 Task: Show detail of activity.
Action: Mouse pressed left at (879, 266)
Screenshot: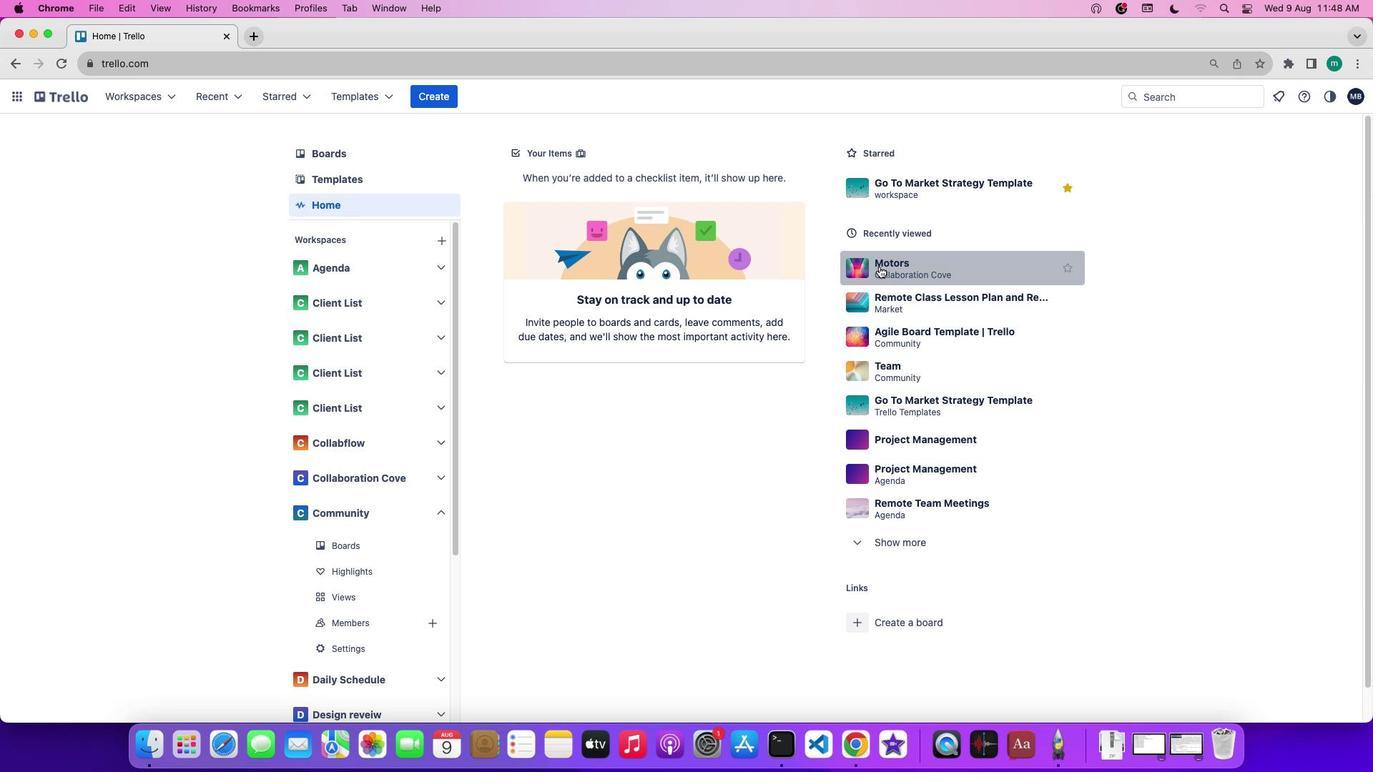 
Action: Mouse moved to (334, 497)
Screenshot: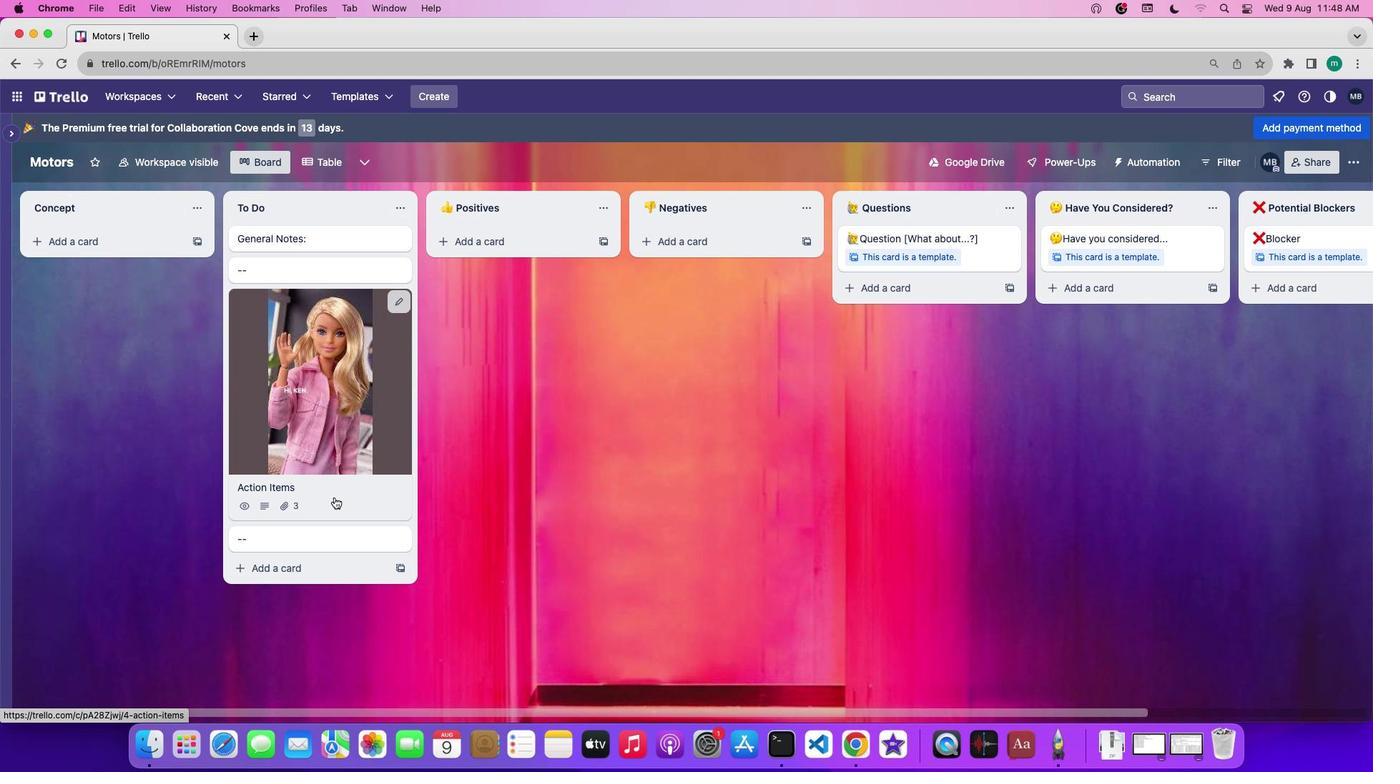 
Action: Mouse pressed left at (334, 497)
Screenshot: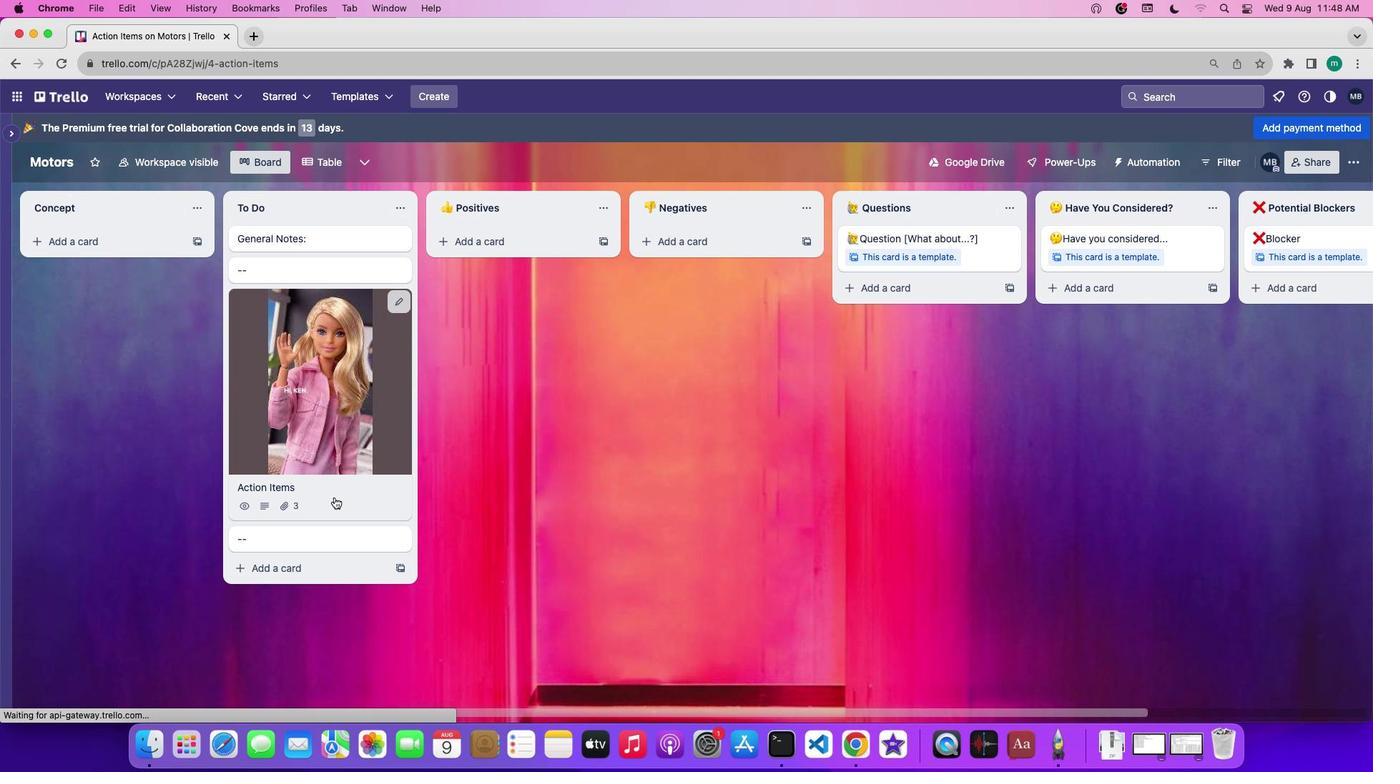 
Action: Mouse moved to (668, 483)
Screenshot: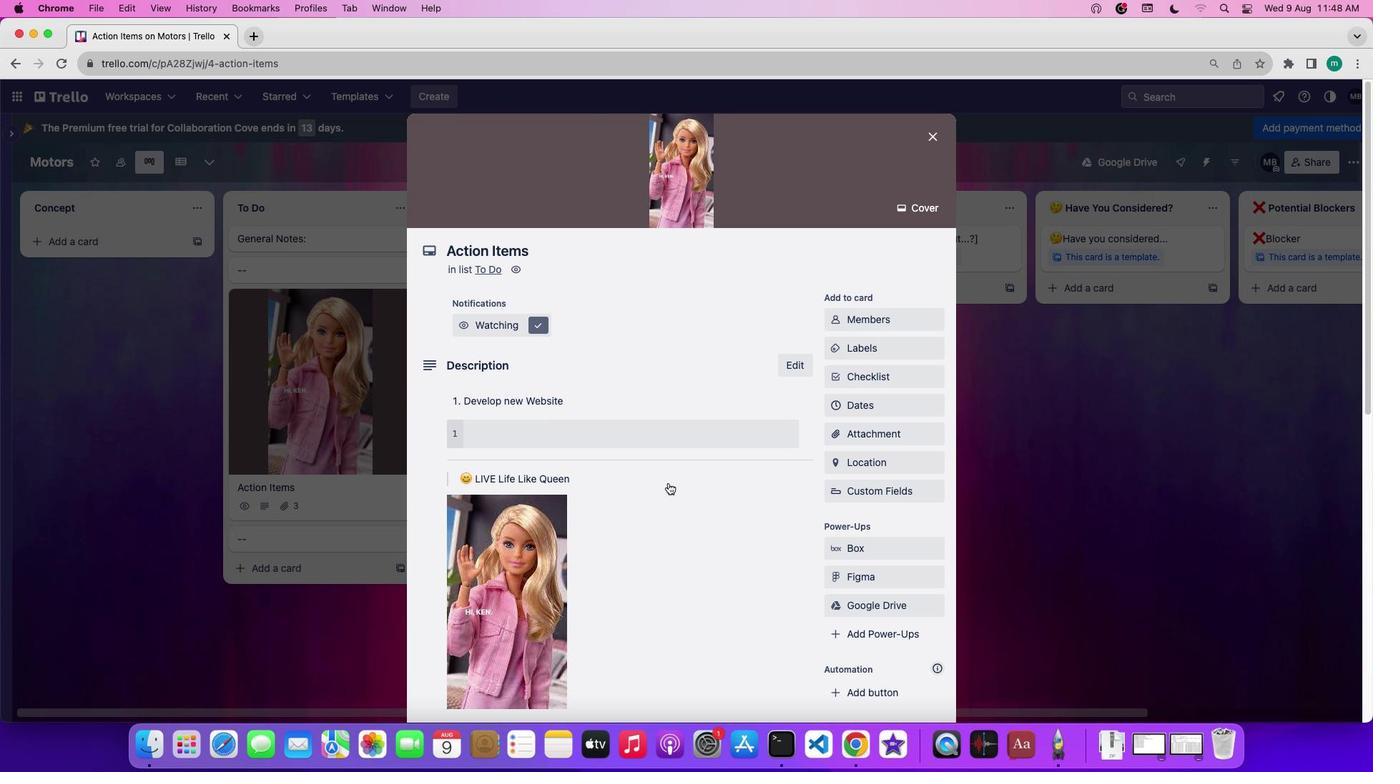 
Action: Mouse scrolled (668, 483) with delta (0, 0)
Screenshot: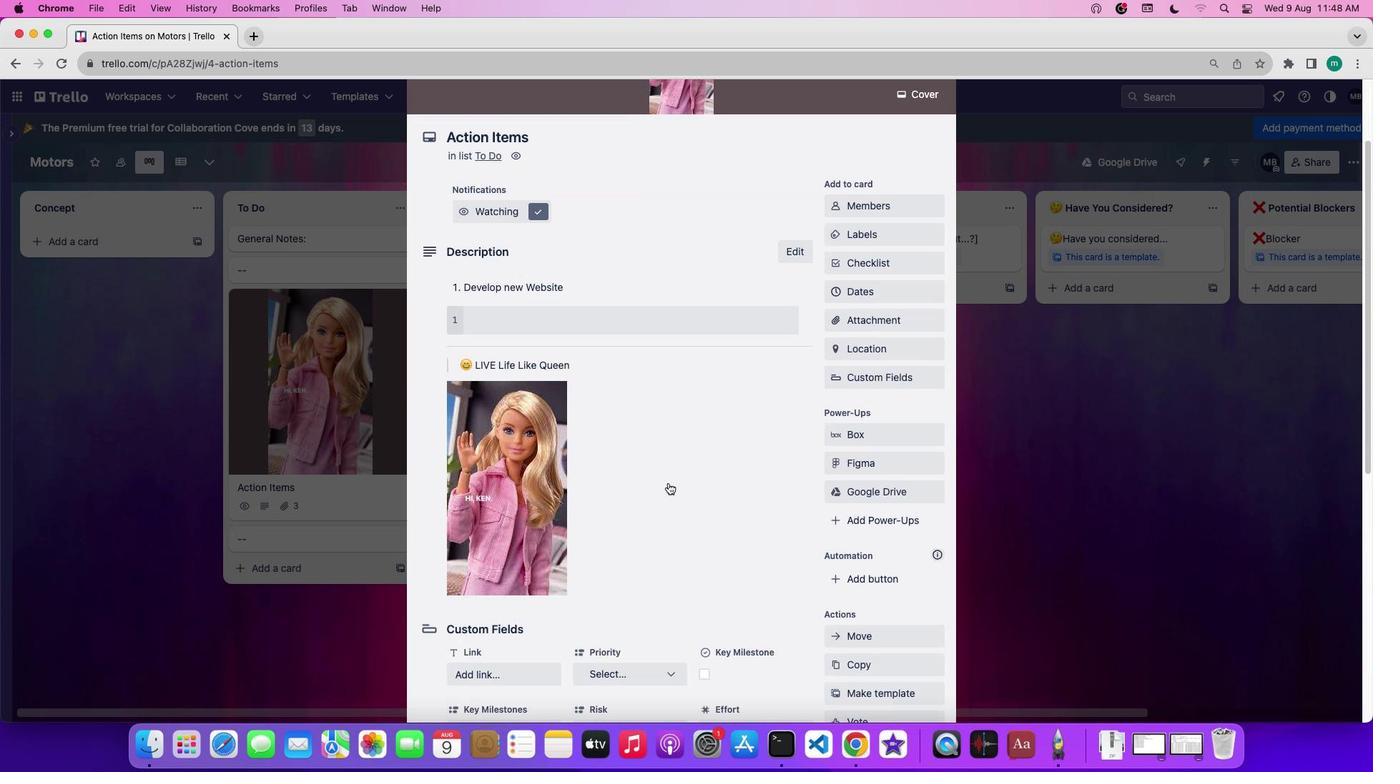 
Action: Mouse scrolled (668, 483) with delta (0, 0)
Screenshot: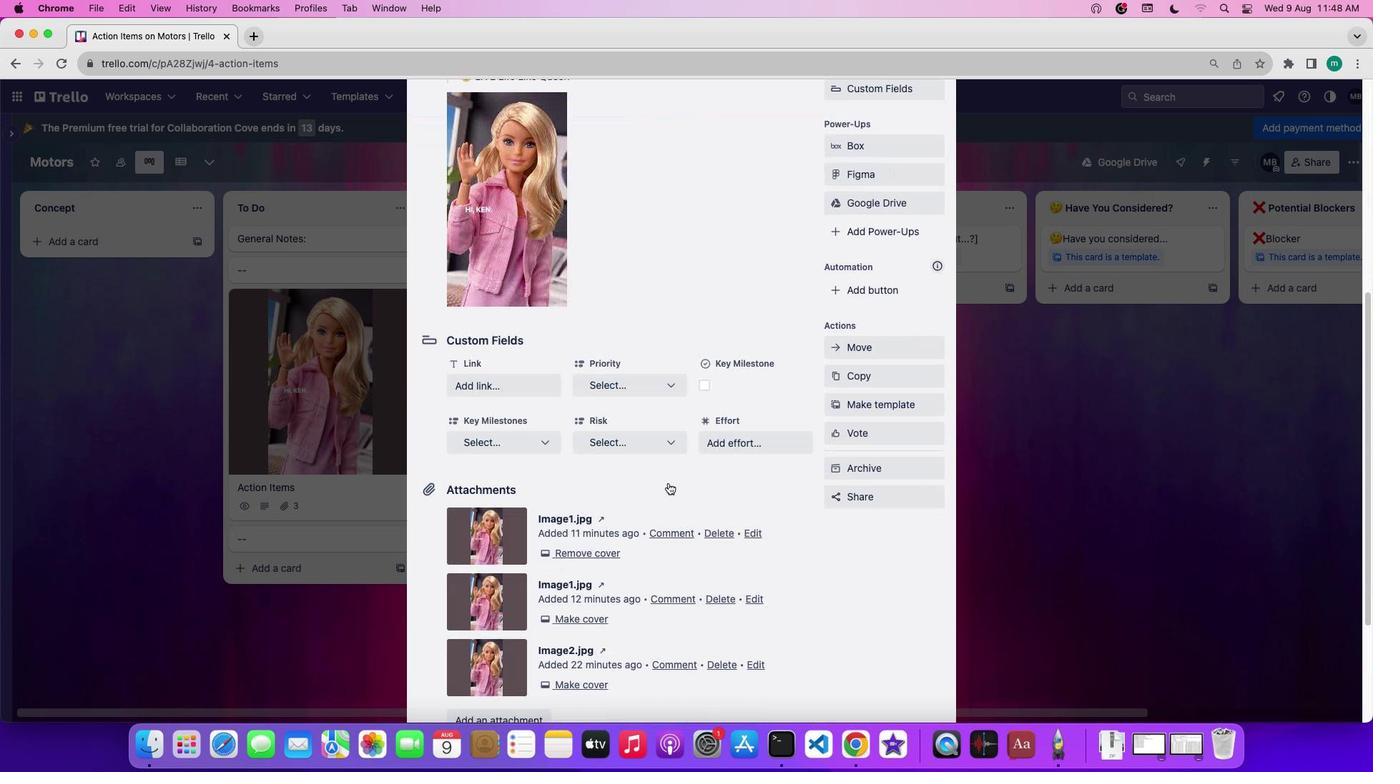 
Action: Mouse scrolled (668, 483) with delta (0, -2)
Screenshot: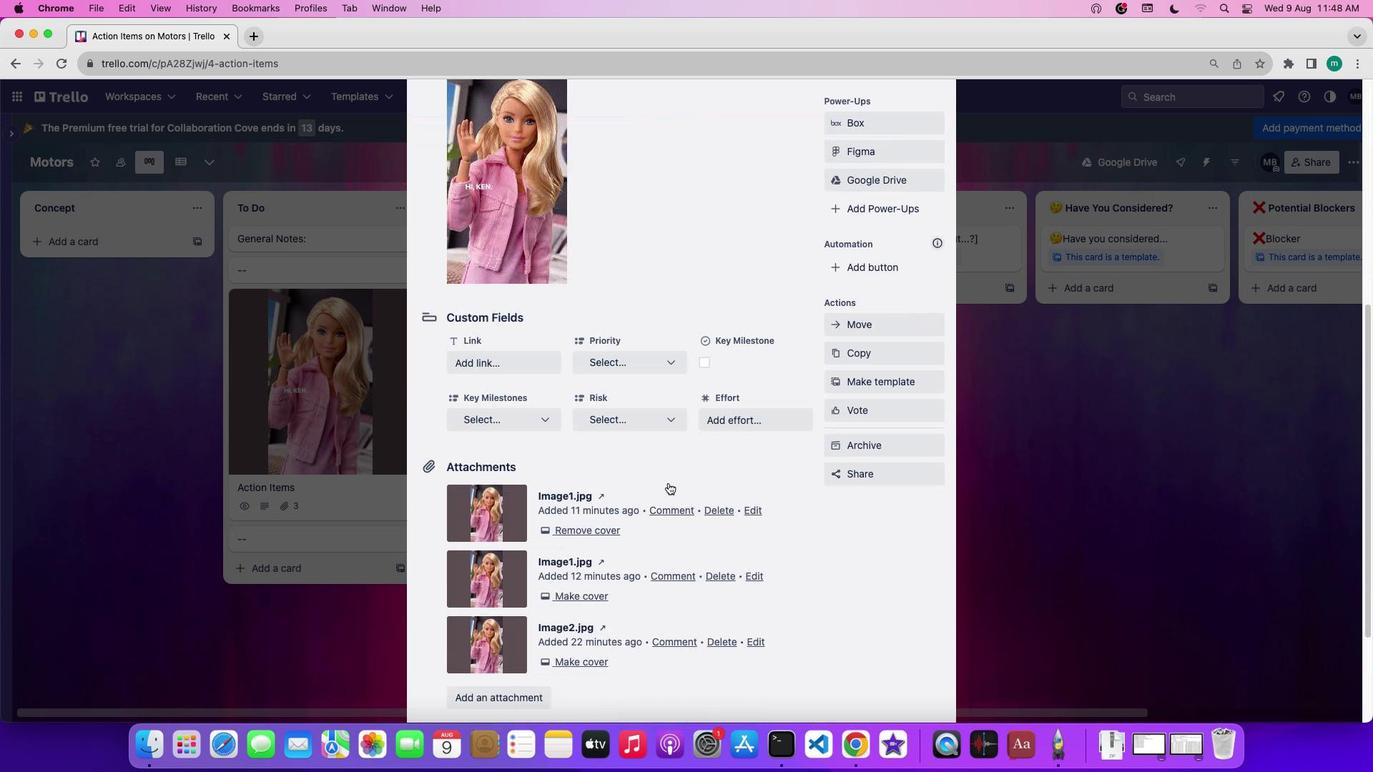 
Action: Mouse scrolled (668, 483) with delta (0, -3)
Screenshot: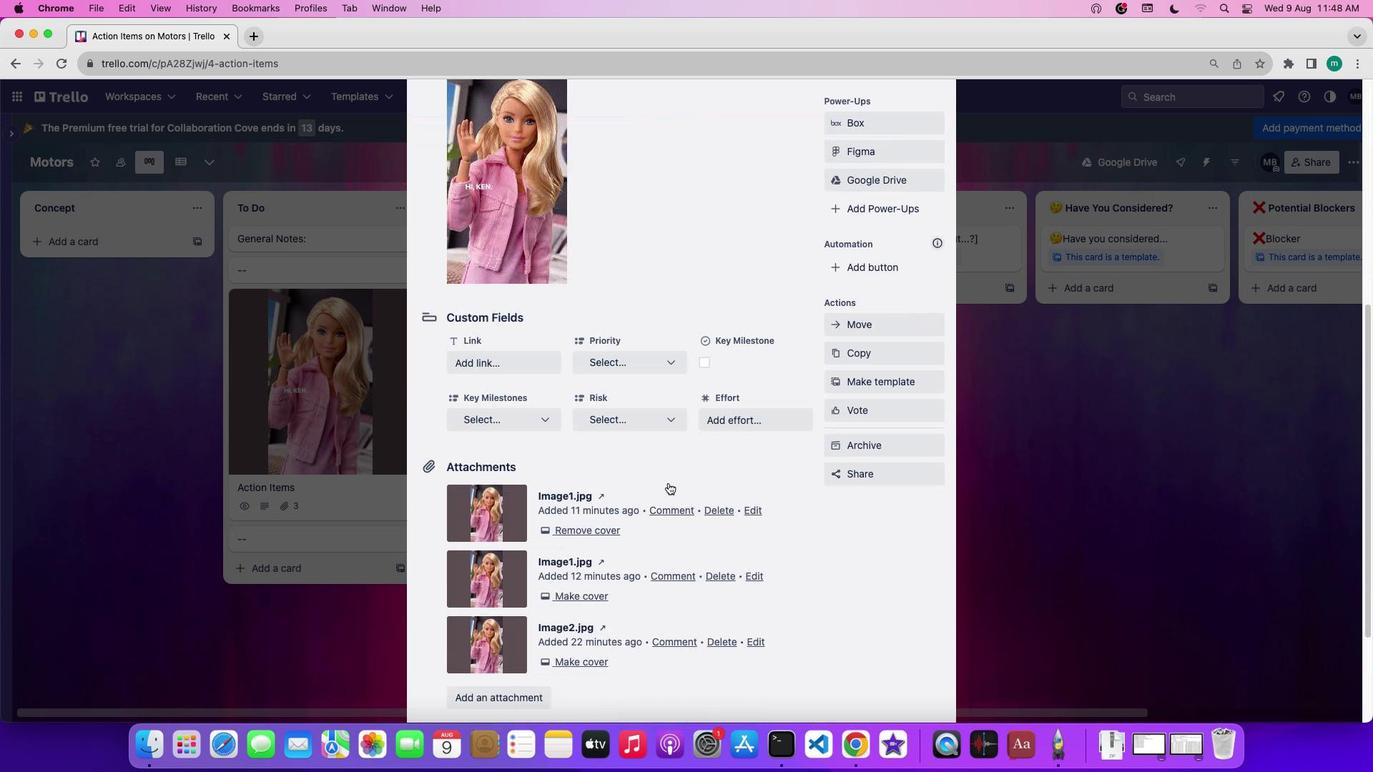 
Action: Mouse scrolled (668, 483) with delta (0, -3)
Screenshot: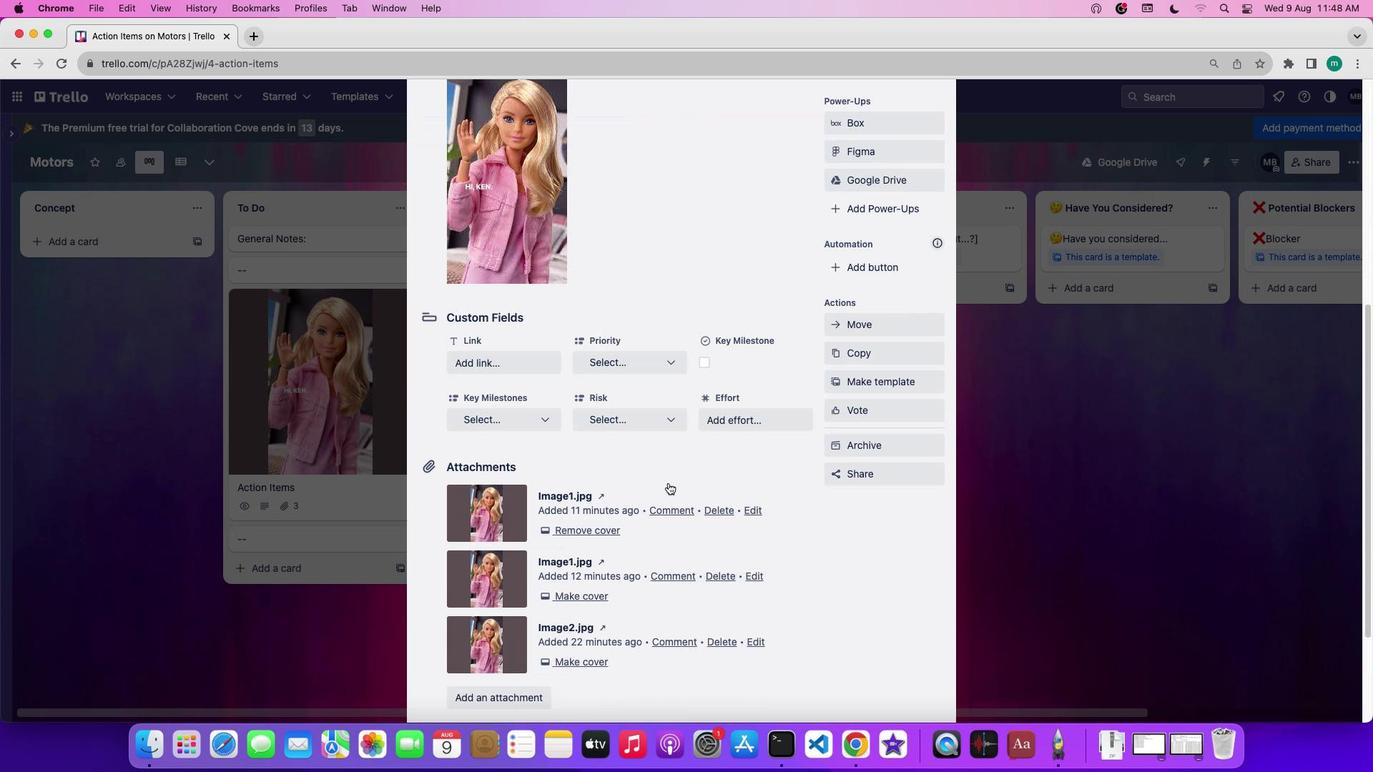 
Action: Mouse scrolled (668, 483) with delta (0, 0)
Screenshot: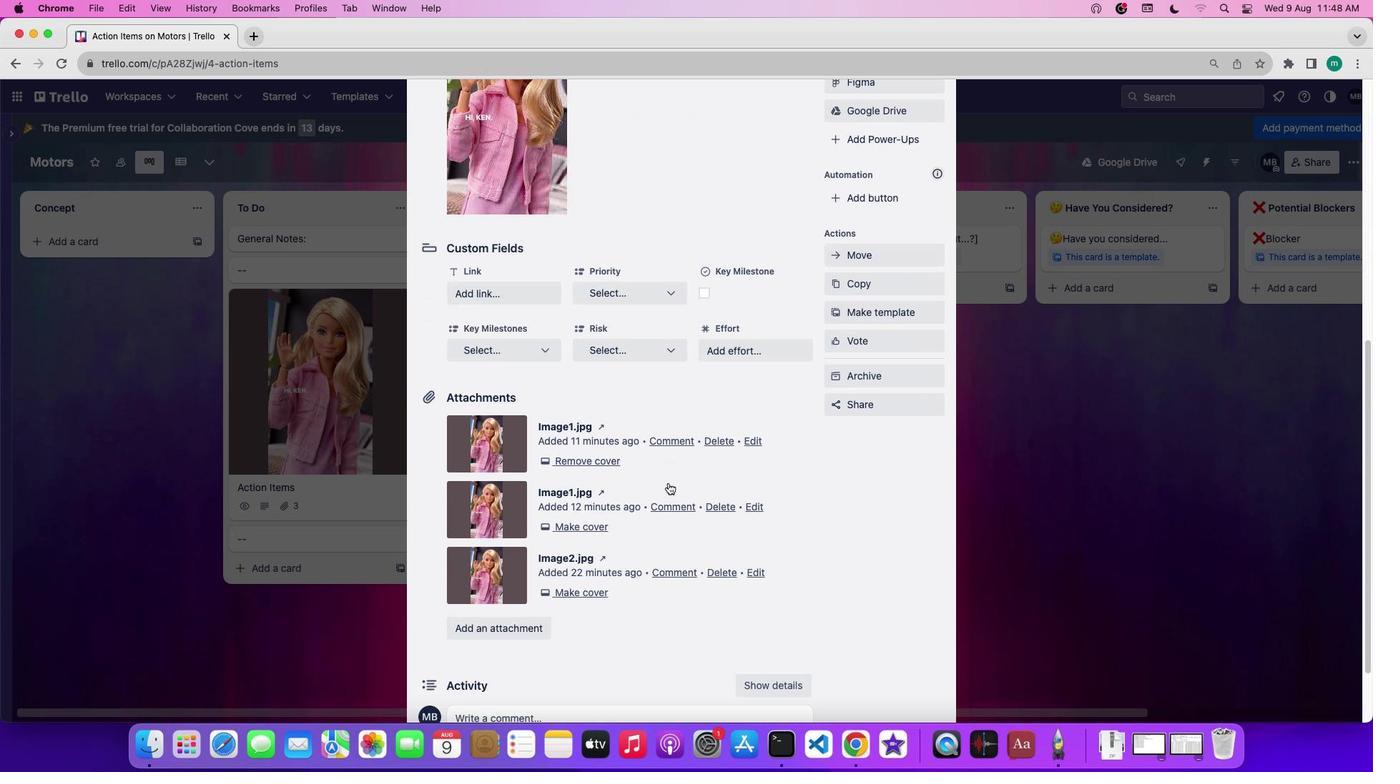 
Action: Mouse scrolled (668, 483) with delta (0, 0)
Screenshot: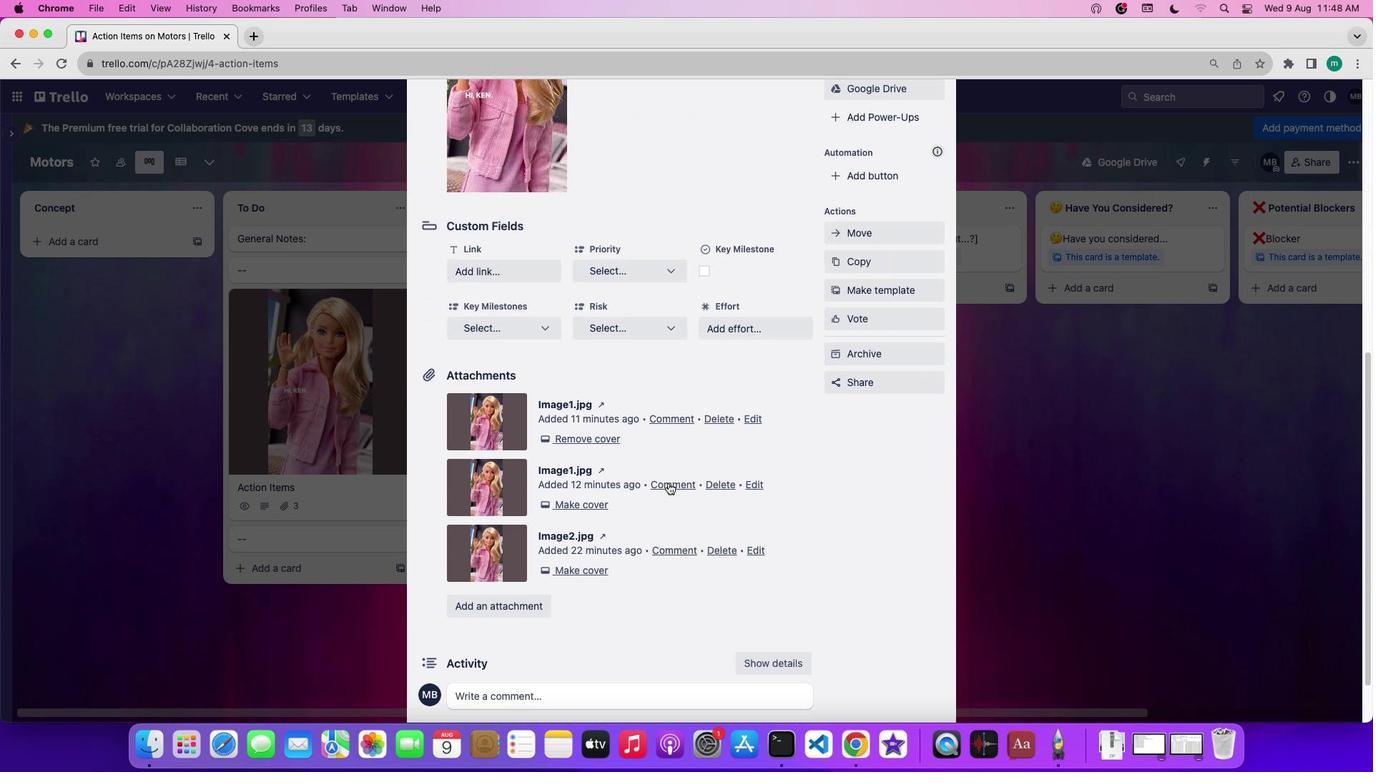 
Action: Mouse scrolled (668, 483) with delta (0, -2)
Screenshot: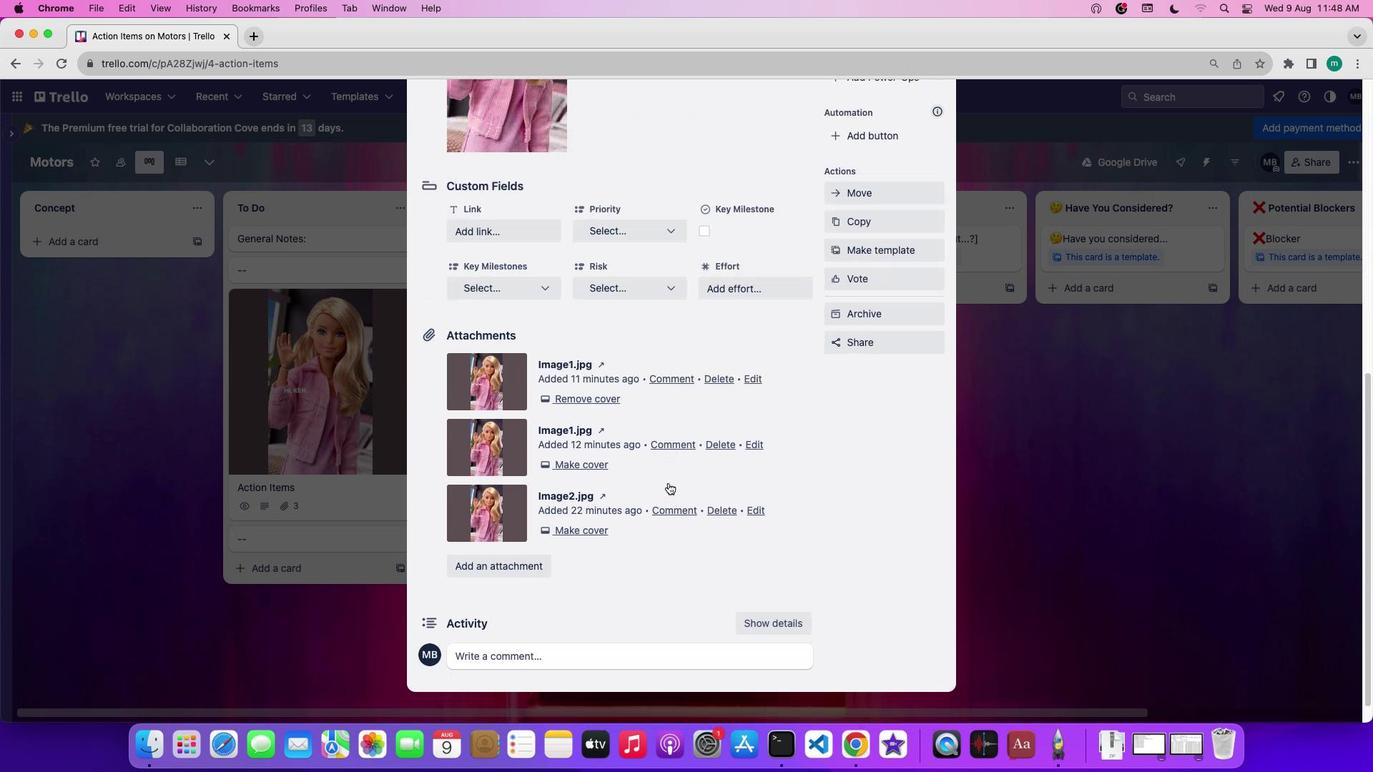 
Action: Mouse scrolled (668, 483) with delta (0, -3)
Screenshot: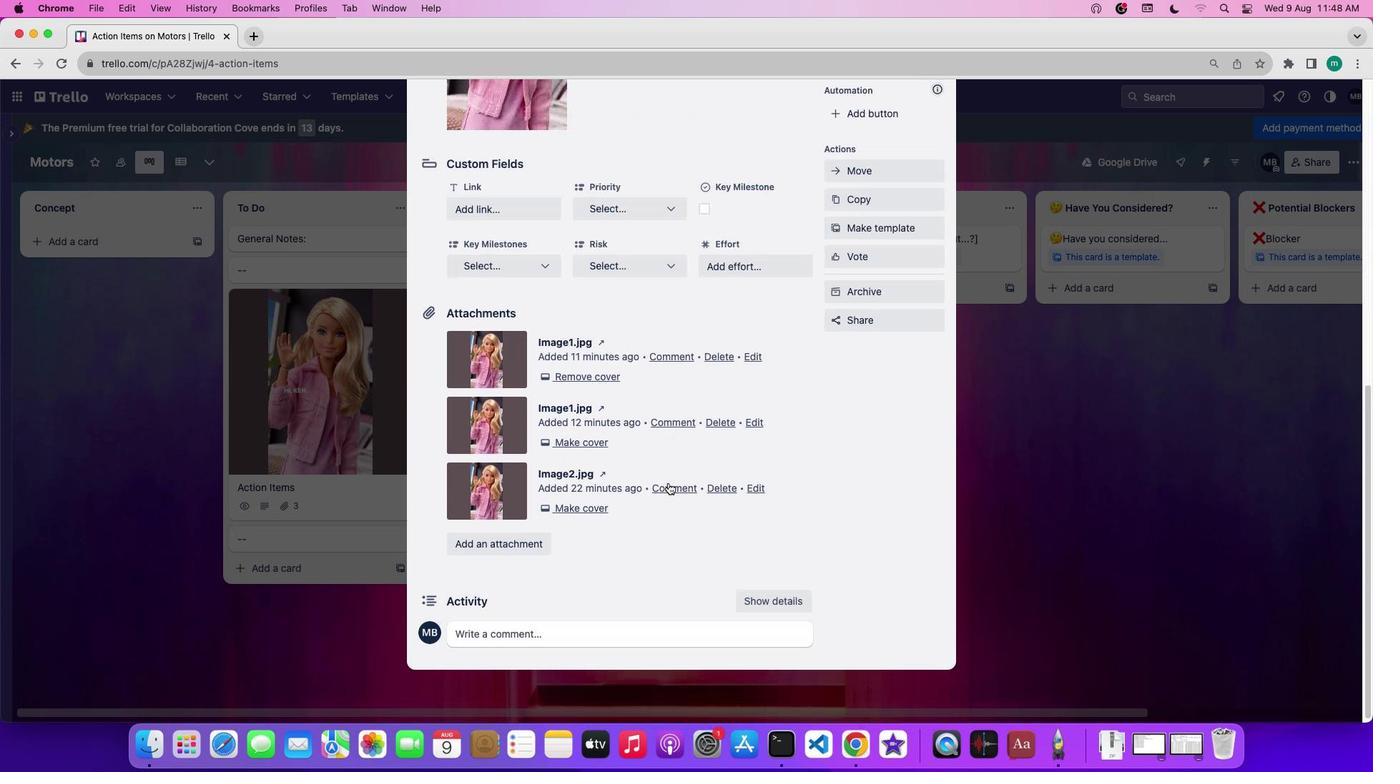 
Action: Mouse scrolled (668, 483) with delta (0, -4)
Screenshot: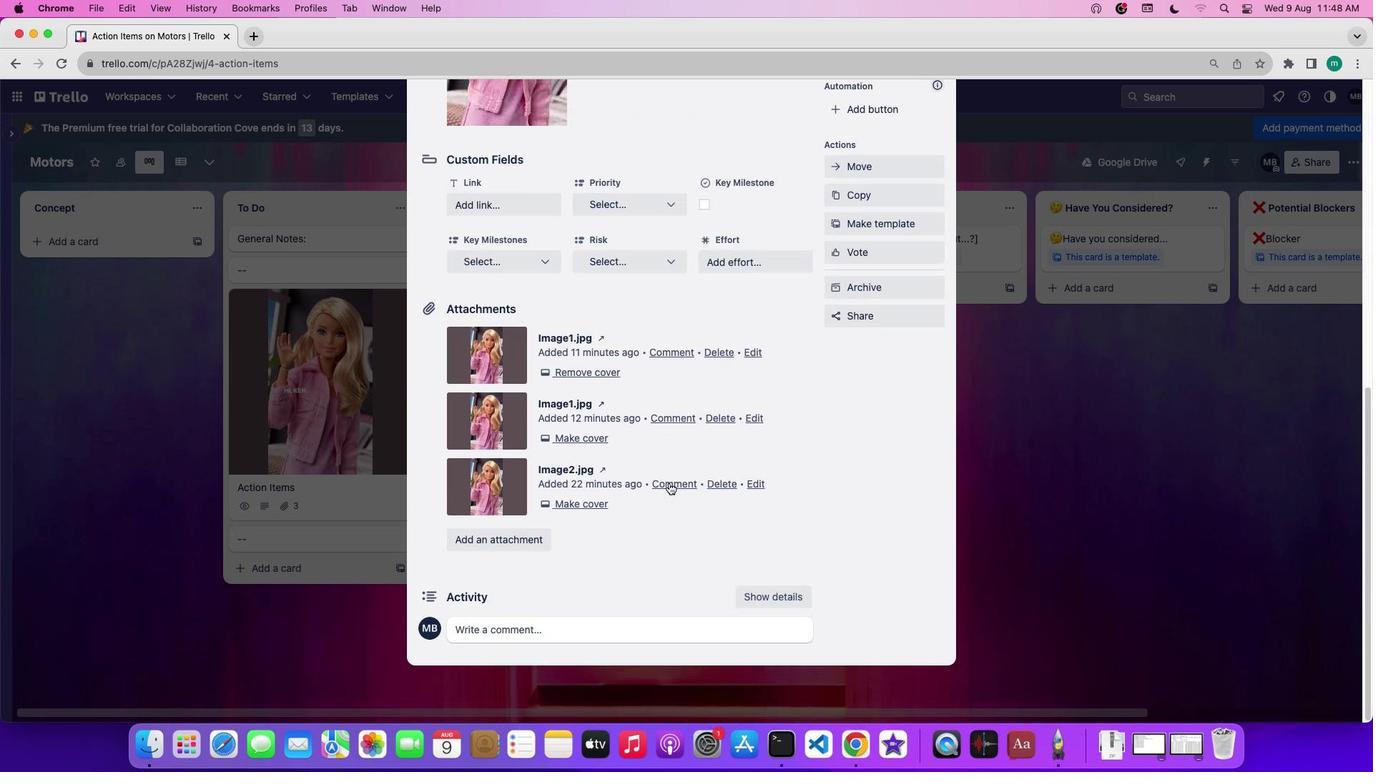 
Action: Mouse moved to (668, 480)
Screenshot: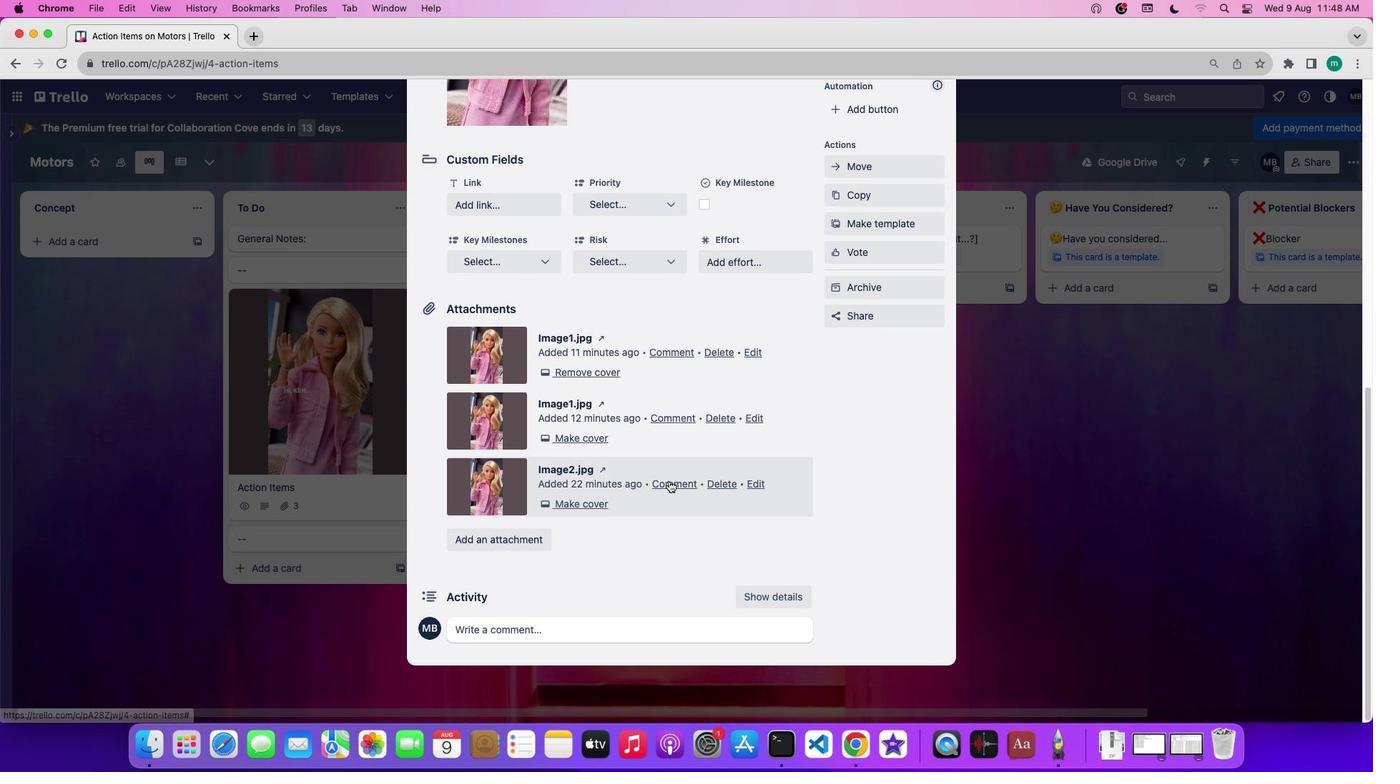 
Action: Mouse scrolled (668, 480) with delta (0, 0)
Screenshot: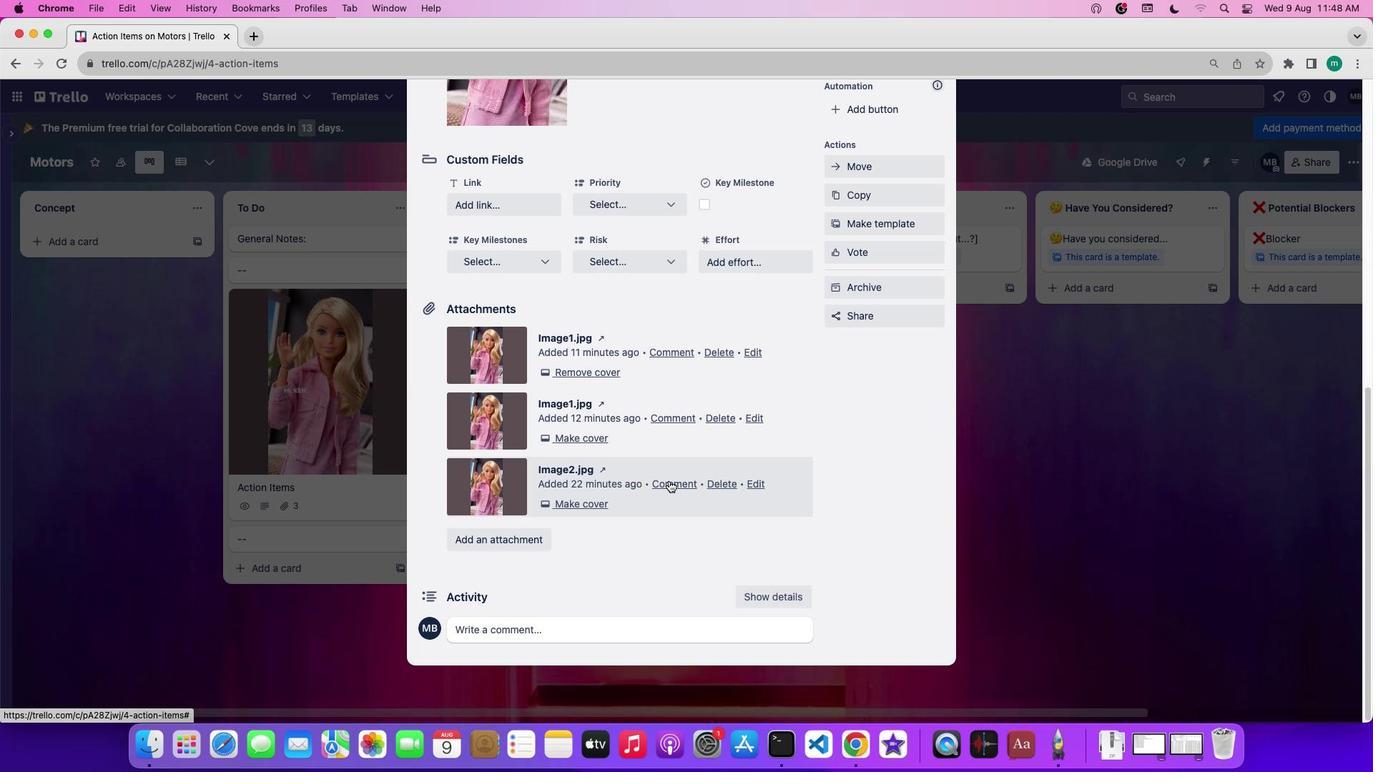
Action: Mouse scrolled (668, 480) with delta (0, 0)
Screenshot: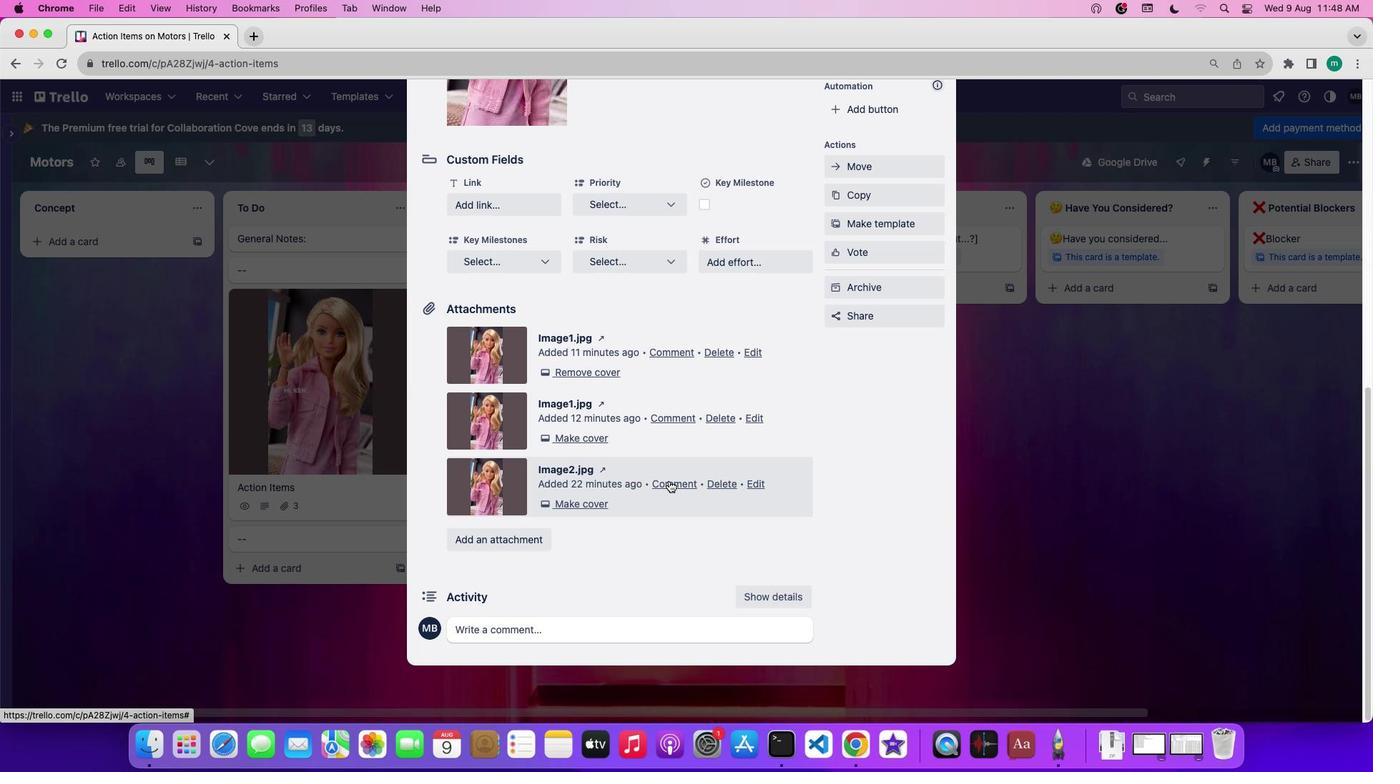 
Action: Mouse moved to (787, 600)
Screenshot: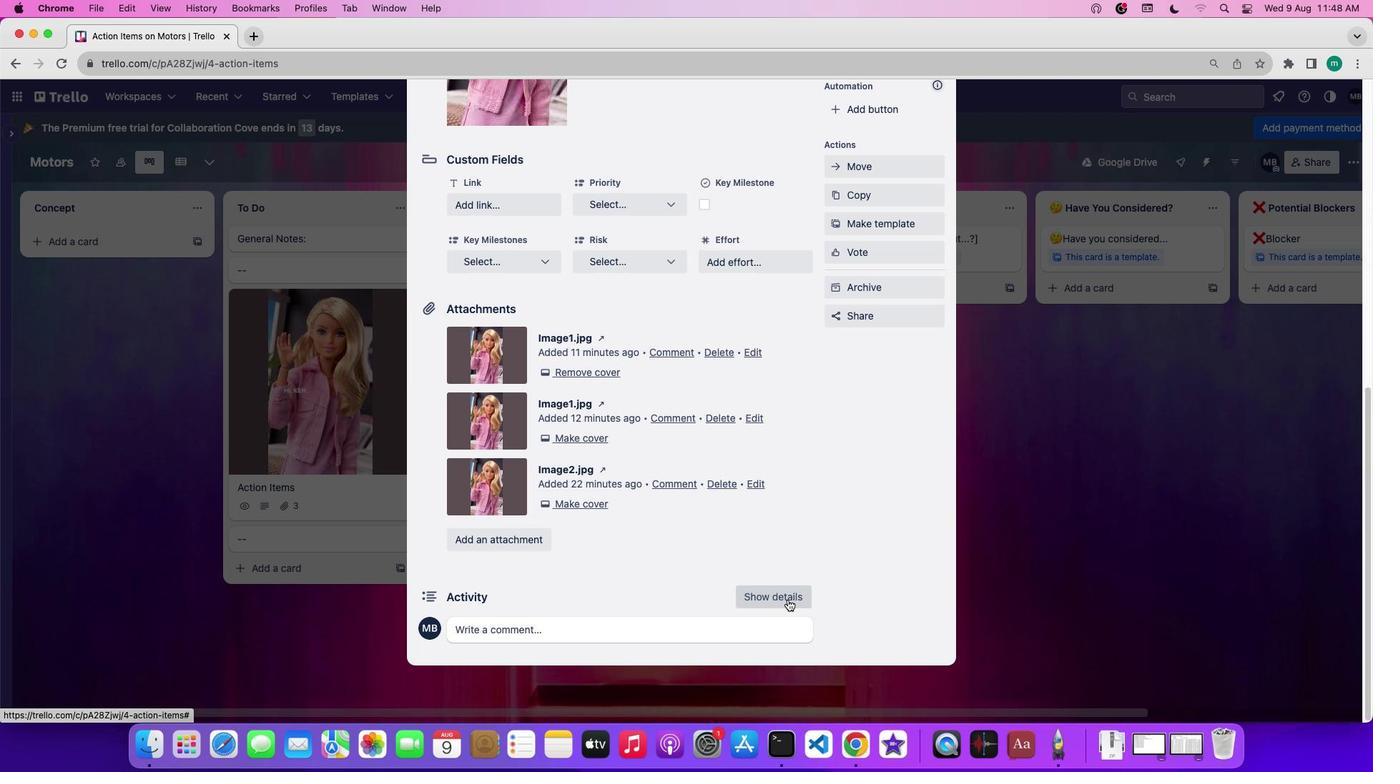 
Action: Mouse pressed left at (787, 600)
Screenshot: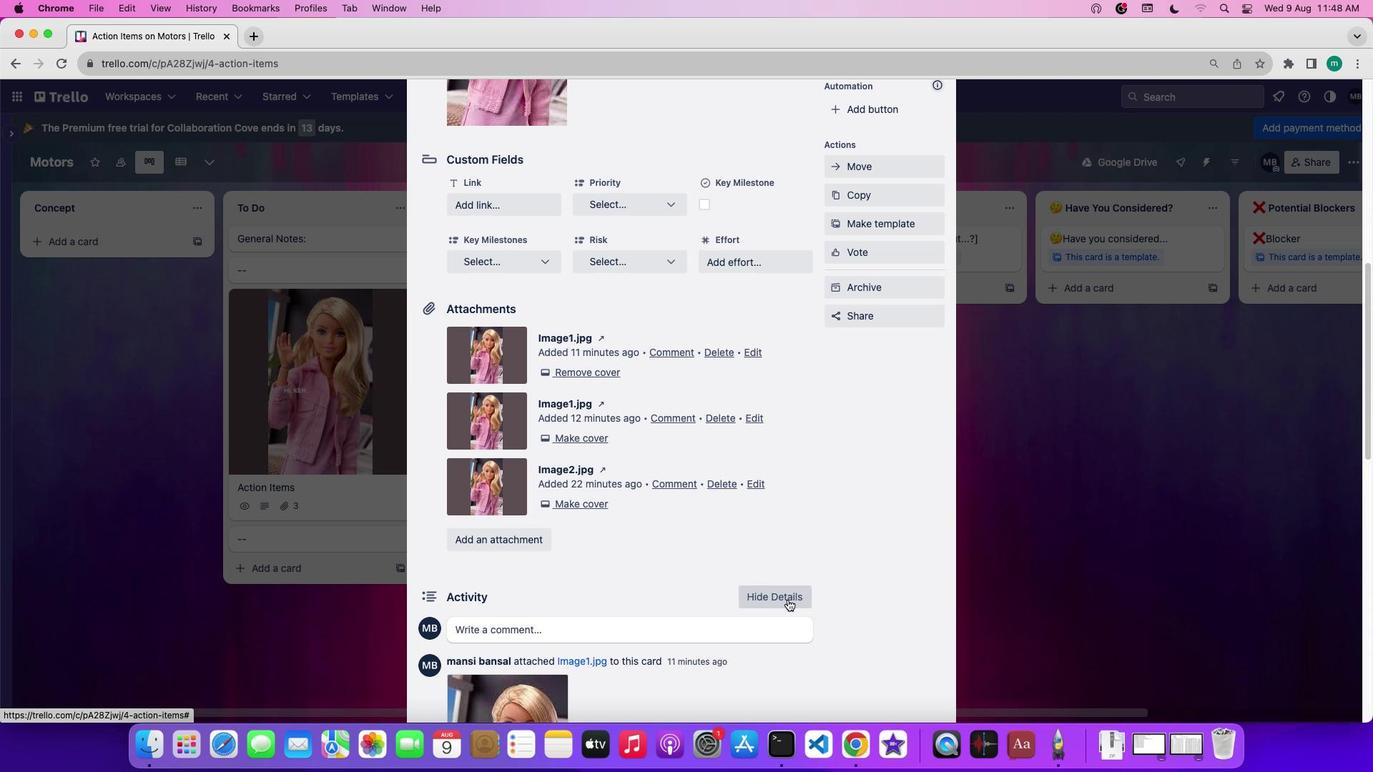 
